 Task: Enable the option that enables local overrides.
Action: Mouse moved to (1218, 33)
Screenshot: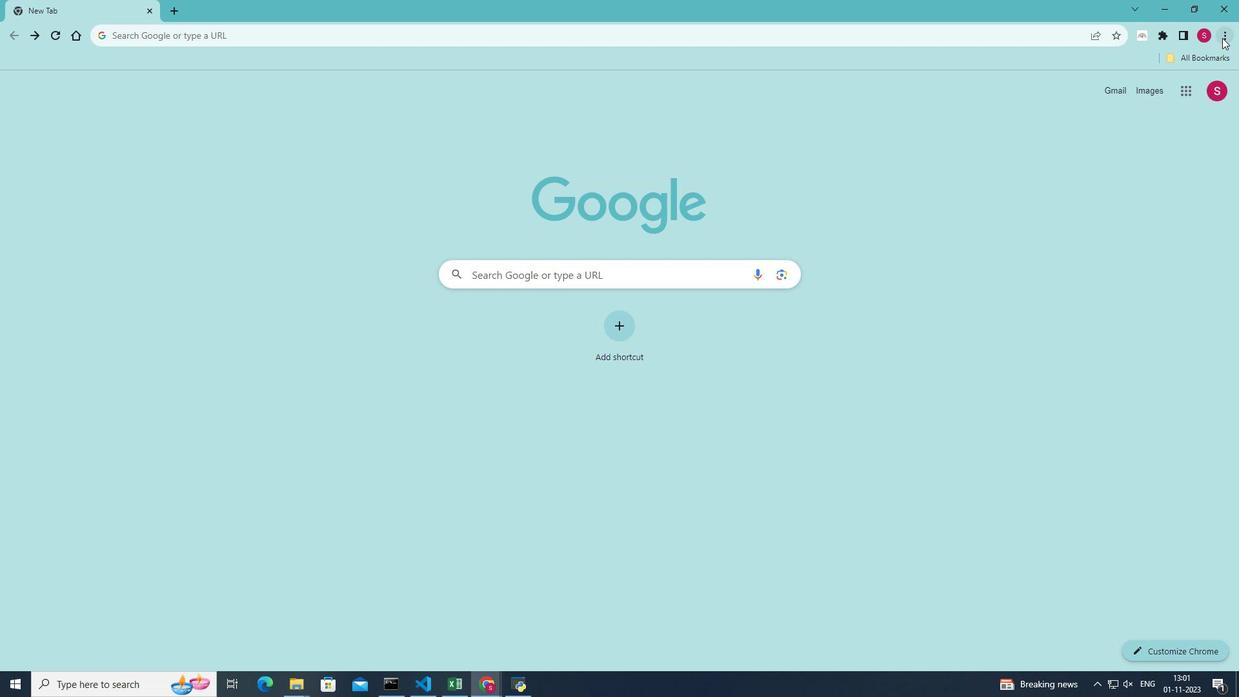
Action: Mouse pressed left at (1218, 33)
Screenshot: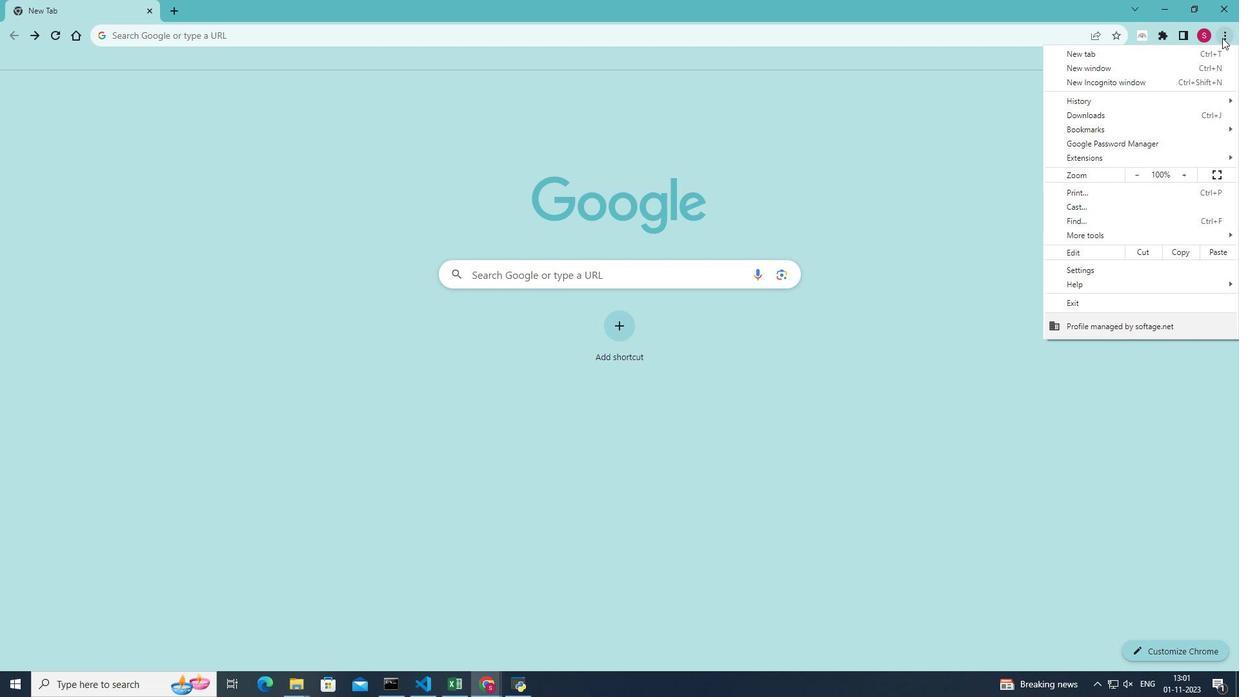 
Action: Mouse moved to (1098, 231)
Screenshot: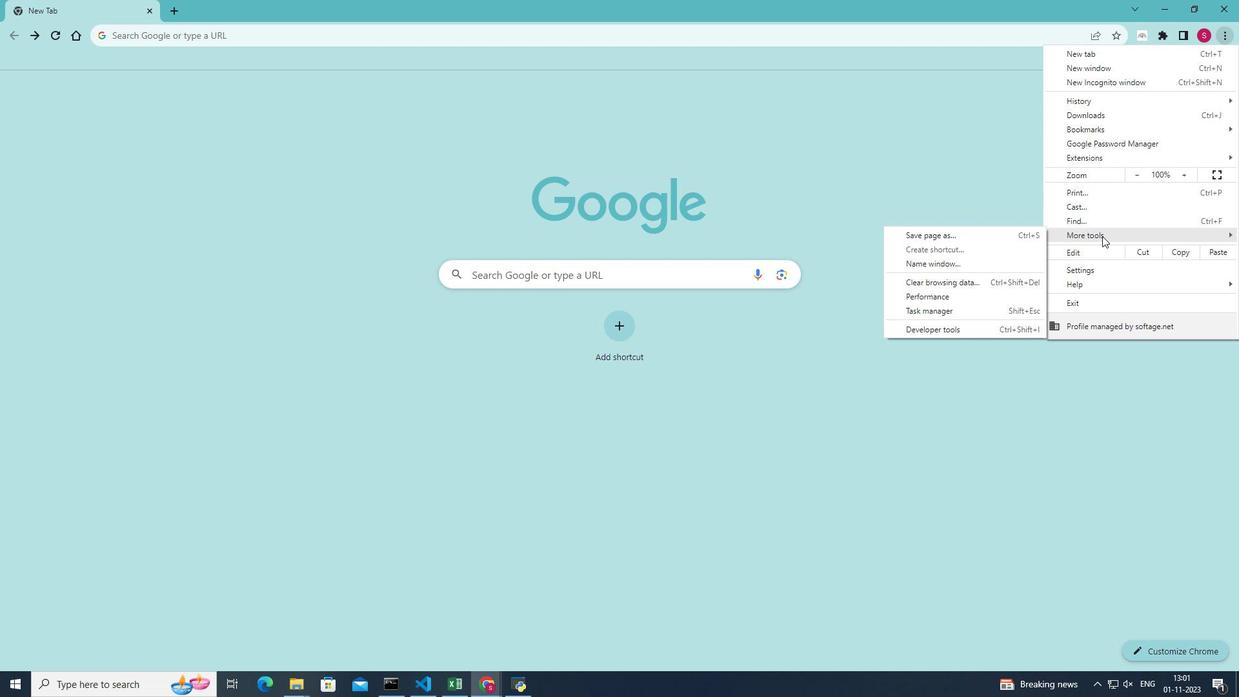 
Action: Mouse pressed left at (1098, 231)
Screenshot: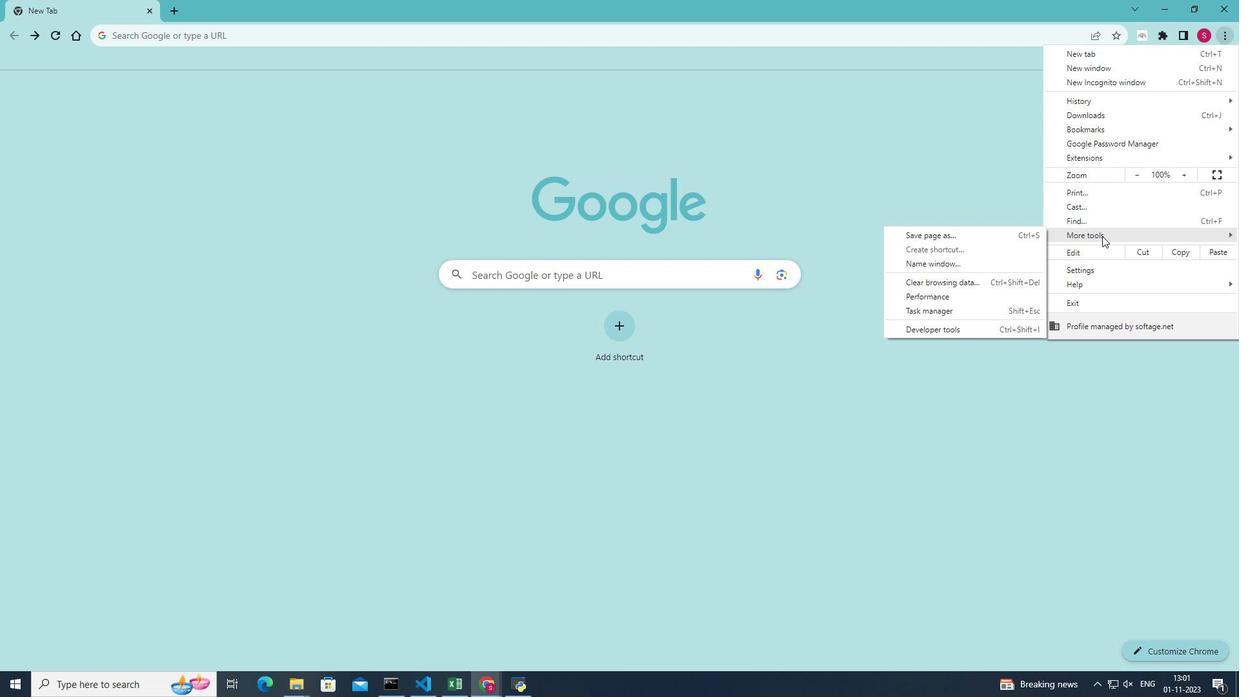 
Action: Mouse moved to (955, 329)
Screenshot: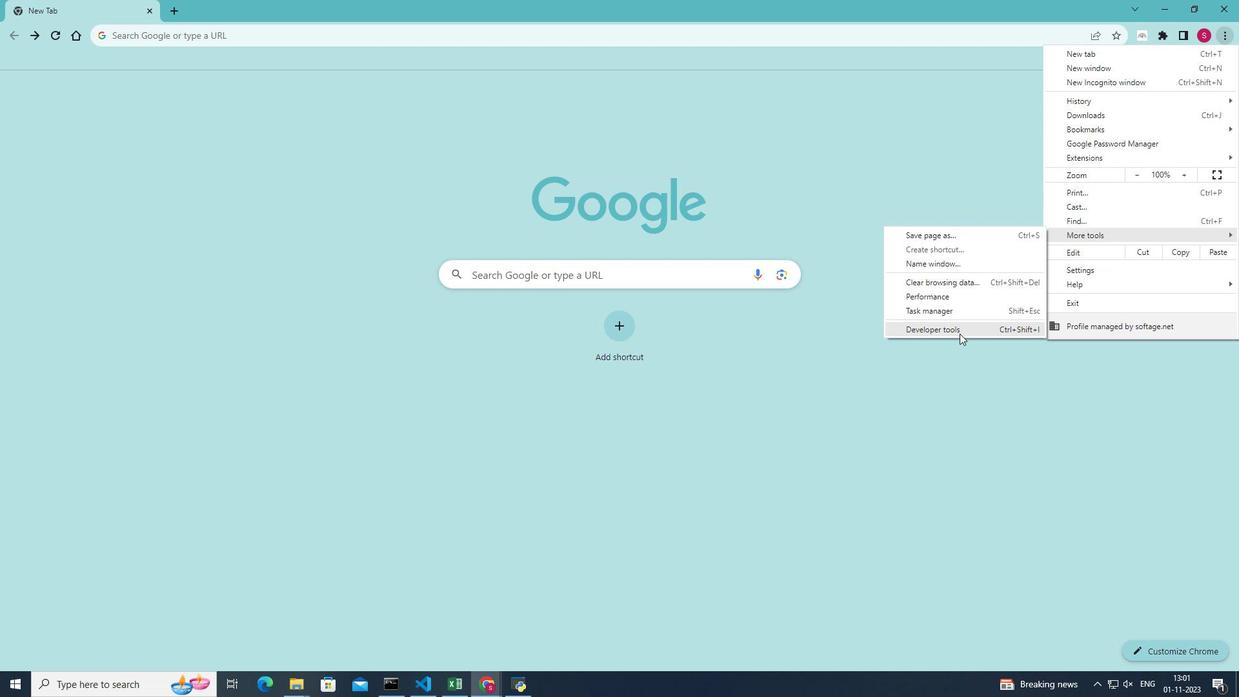 
Action: Mouse pressed left at (955, 329)
Screenshot: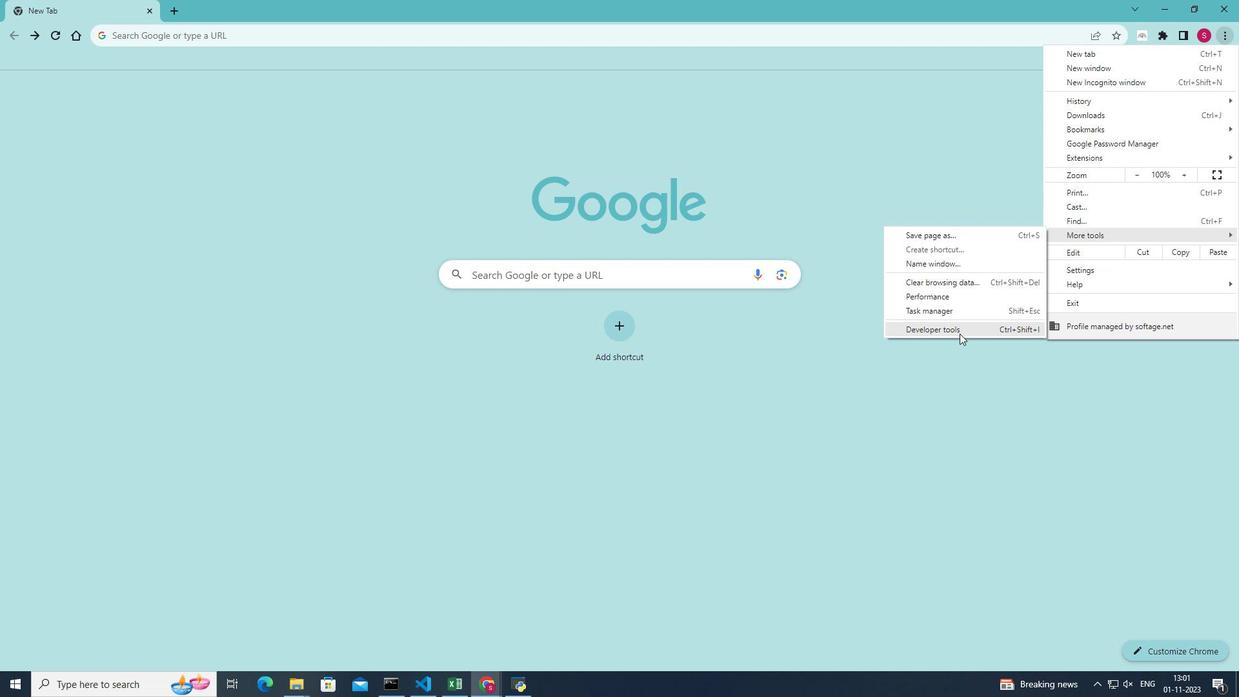 
Action: Mouse moved to (1184, 69)
Screenshot: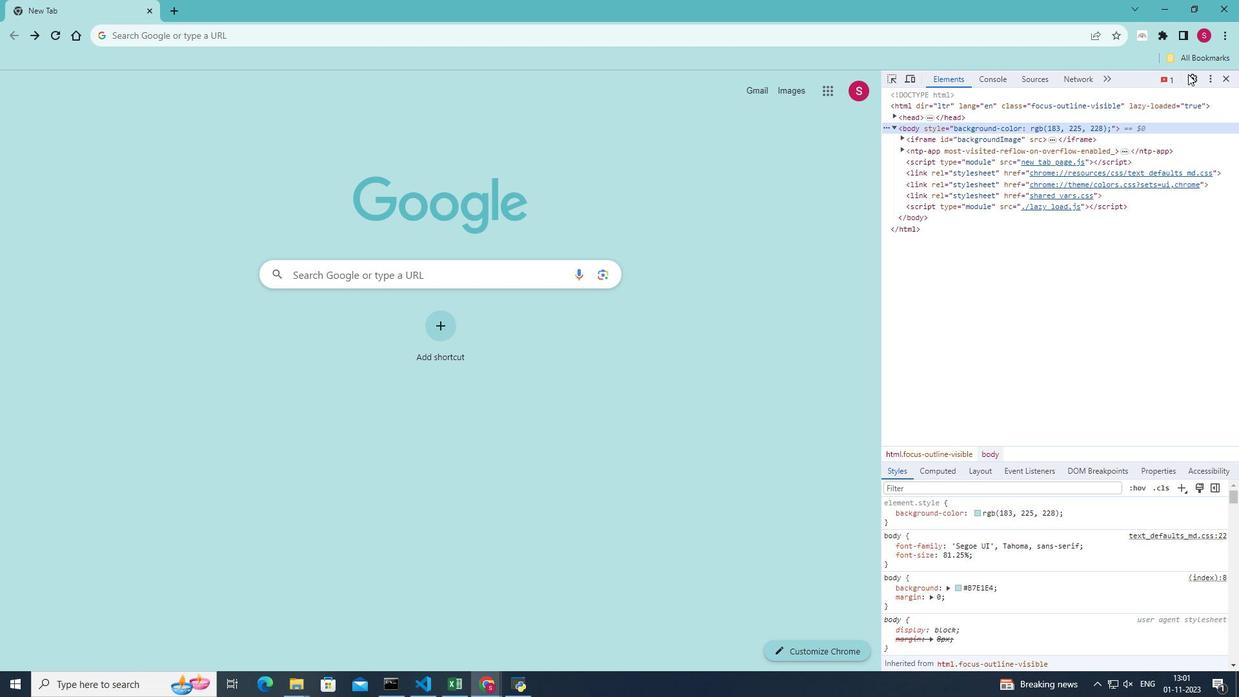 
Action: Mouse pressed left at (1184, 69)
Screenshot: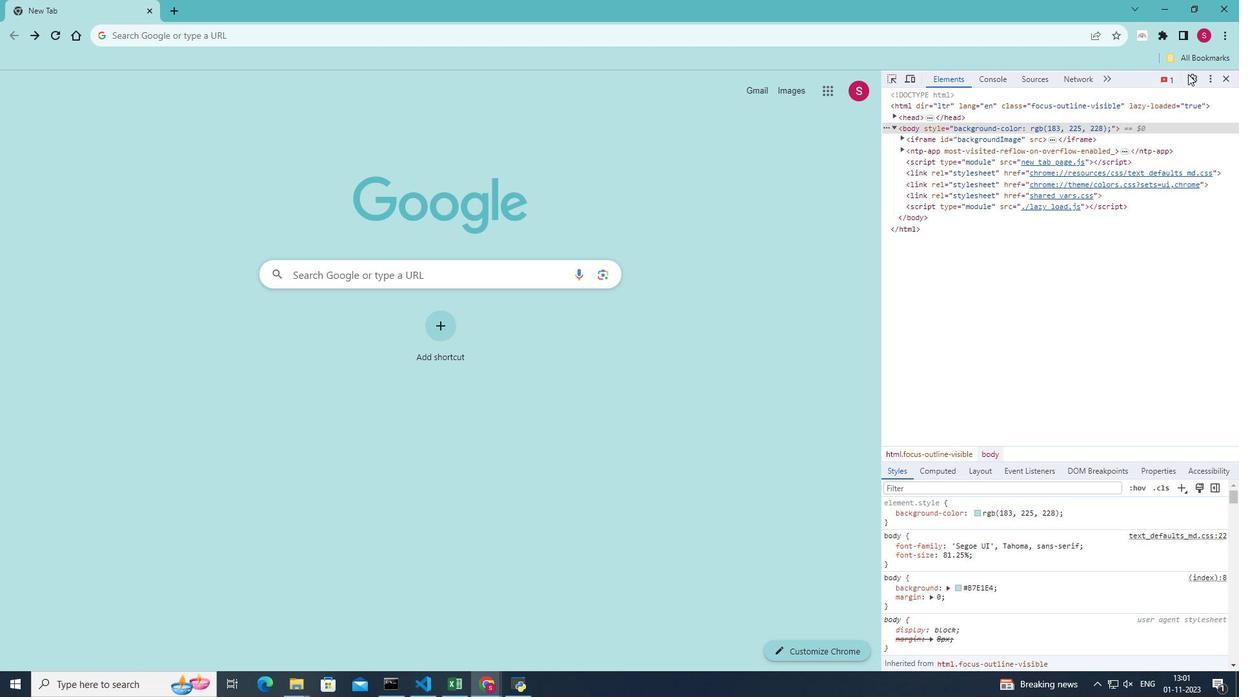 
Action: Mouse moved to (1217, 506)
Screenshot: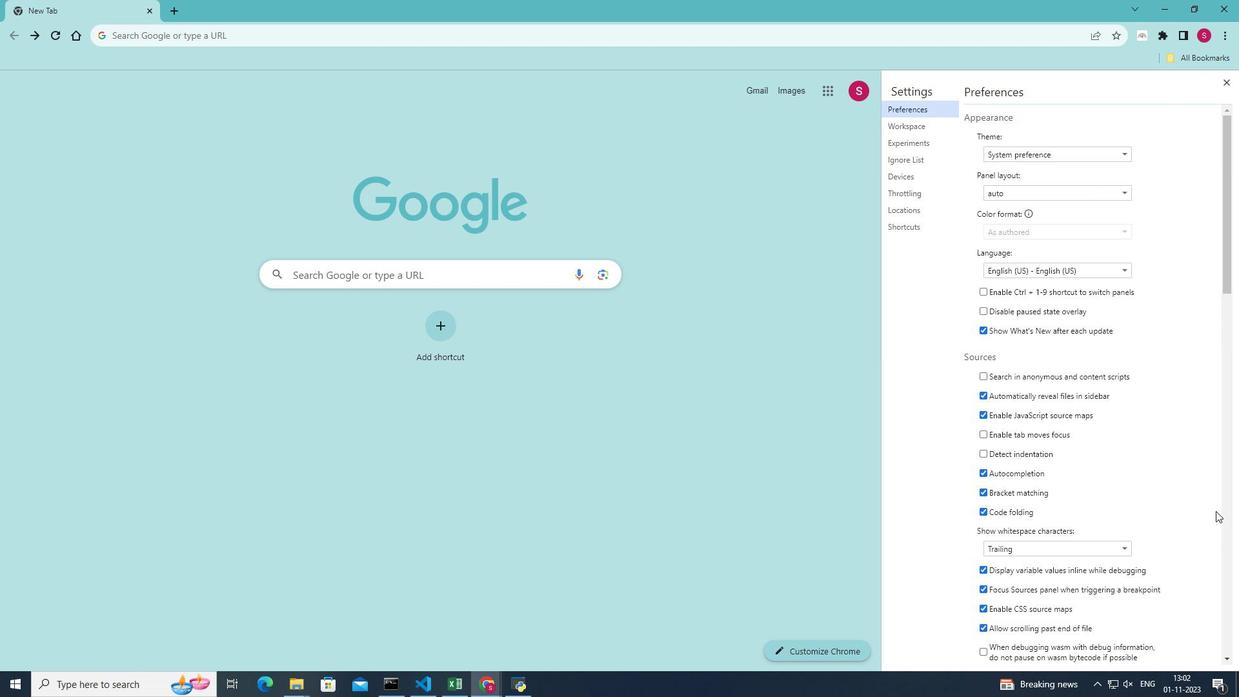 
Action: Mouse scrolled (1217, 506) with delta (0, 0)
Screenshot: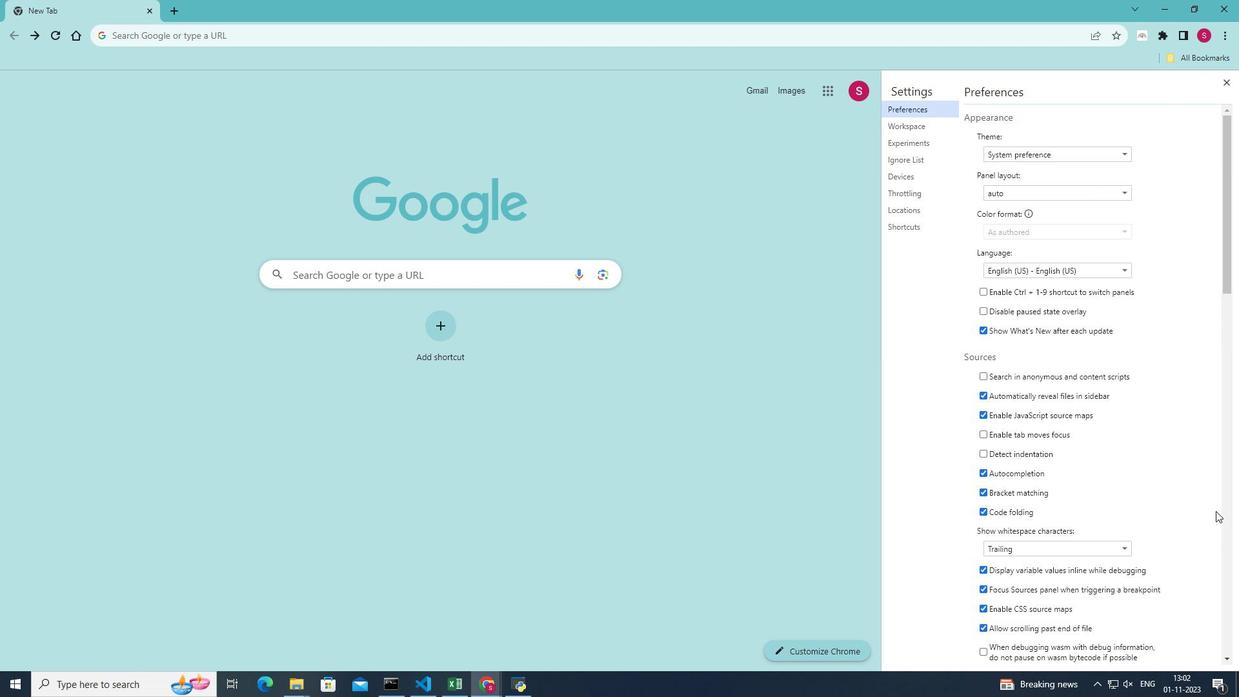 
Action: Mouse moved to (1210, 506)
Screenshot: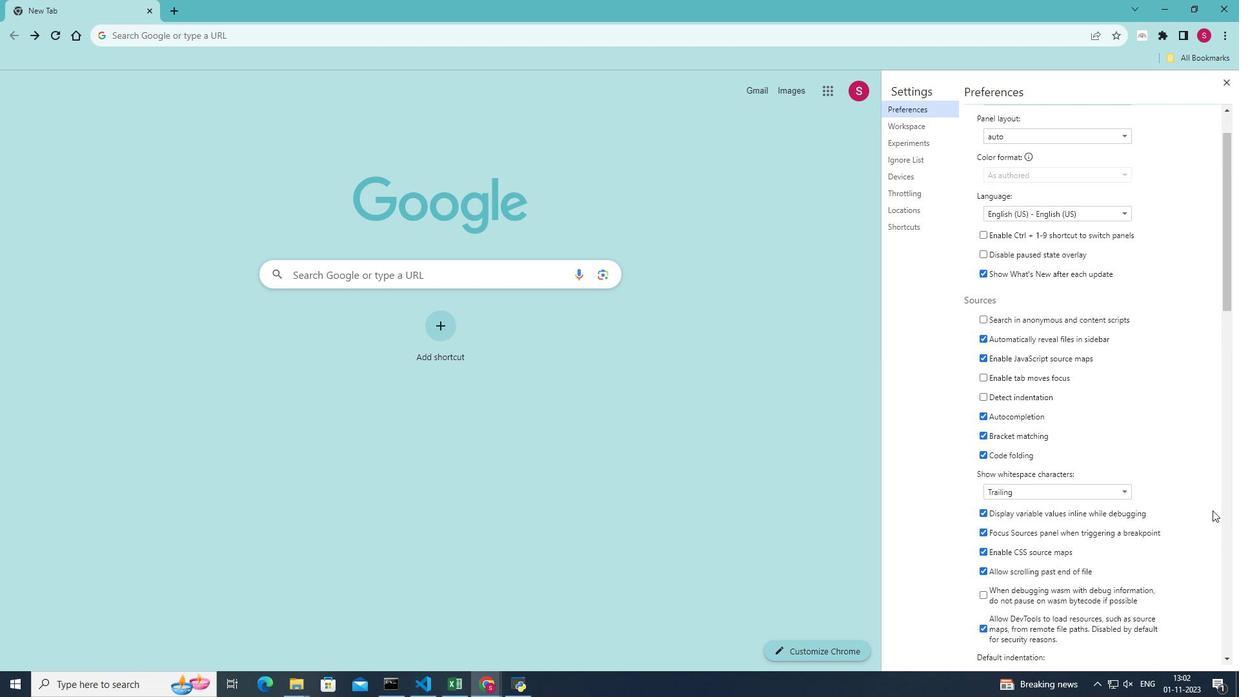
Action: Mouse scrolled (1210, 506) with delta (0, 0)
Screenshot: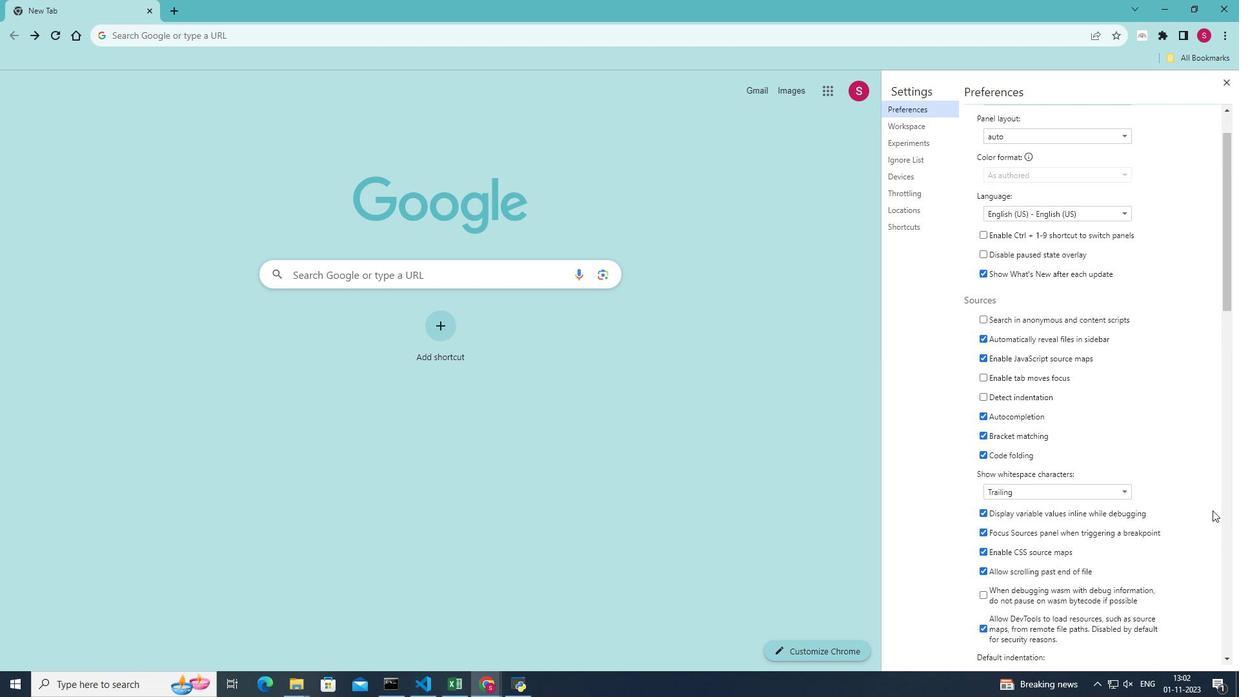 
Action: Mouse moved to (1209, 506)
Screenshot: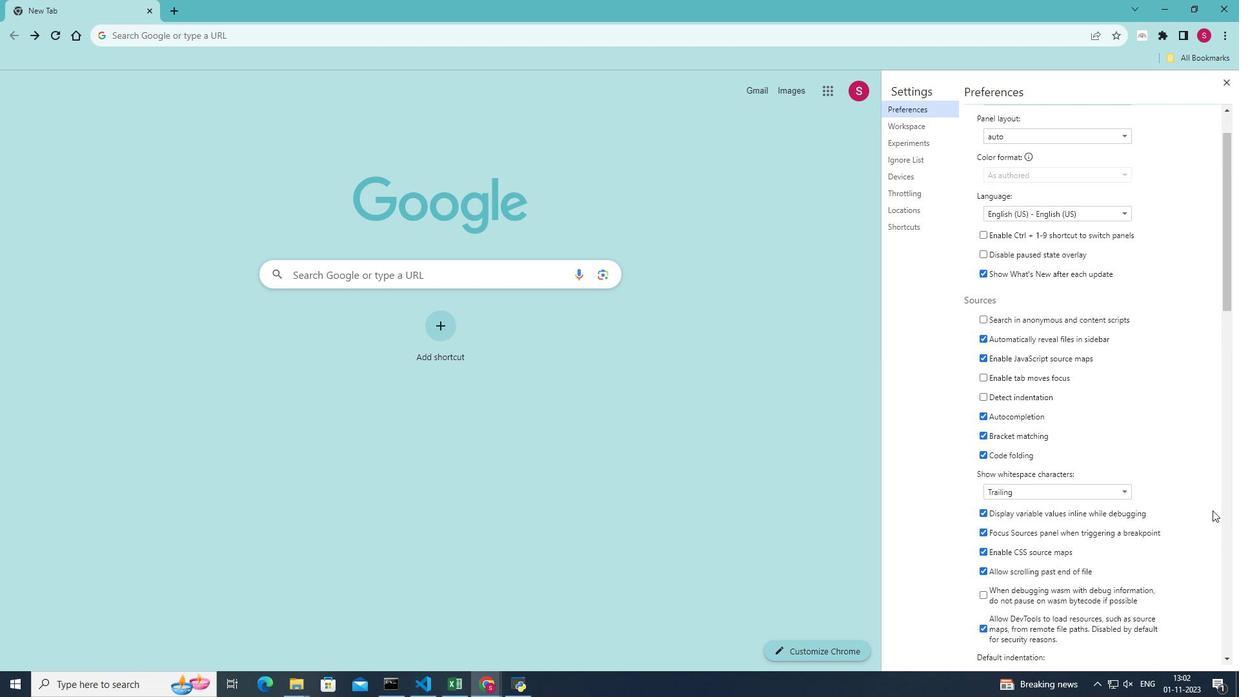 
Action: Mouse scrolled (1209, 506) with delta (0, 0)
Screenshot: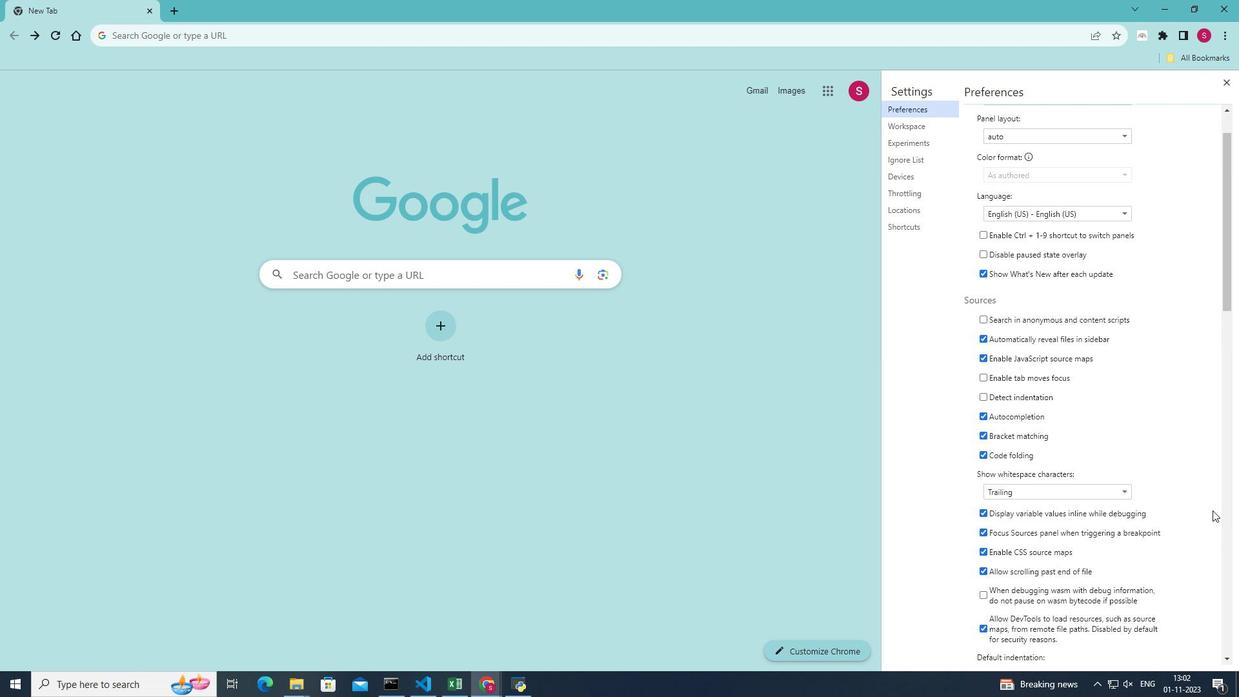 
Action: Mouse moved to (1209, 506)
Screenshot: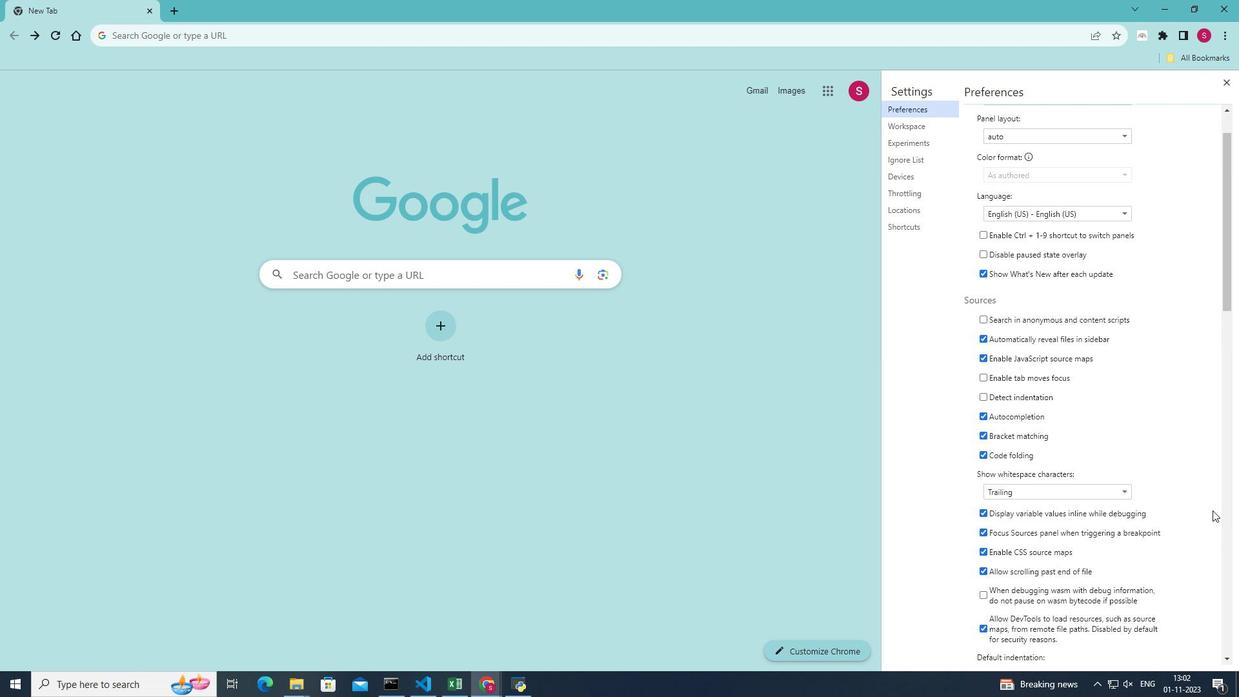 
Action: Mouse scrolled (1209, 506) with delta (0, 0)
Screenshot: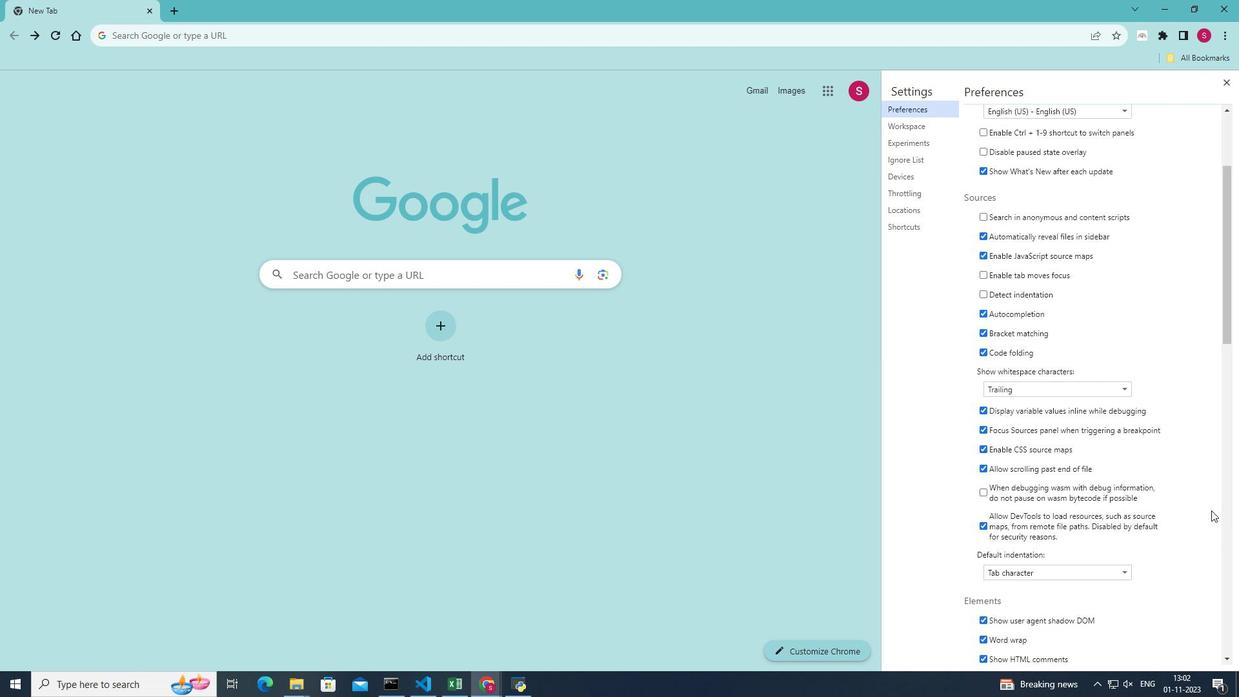 
Action: Mouse moved to (1208, 506)
Screenshot: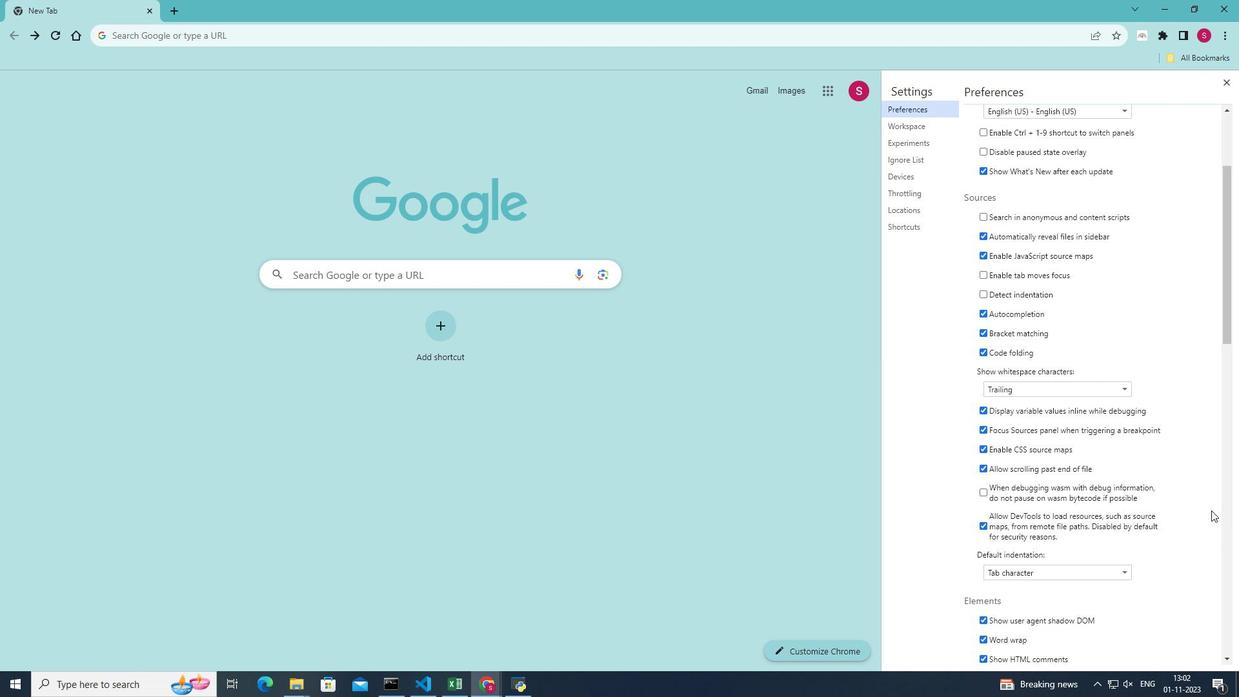 
Action: Mouse scrolled (1208, 505) with delta (0, 0)
Screenshot: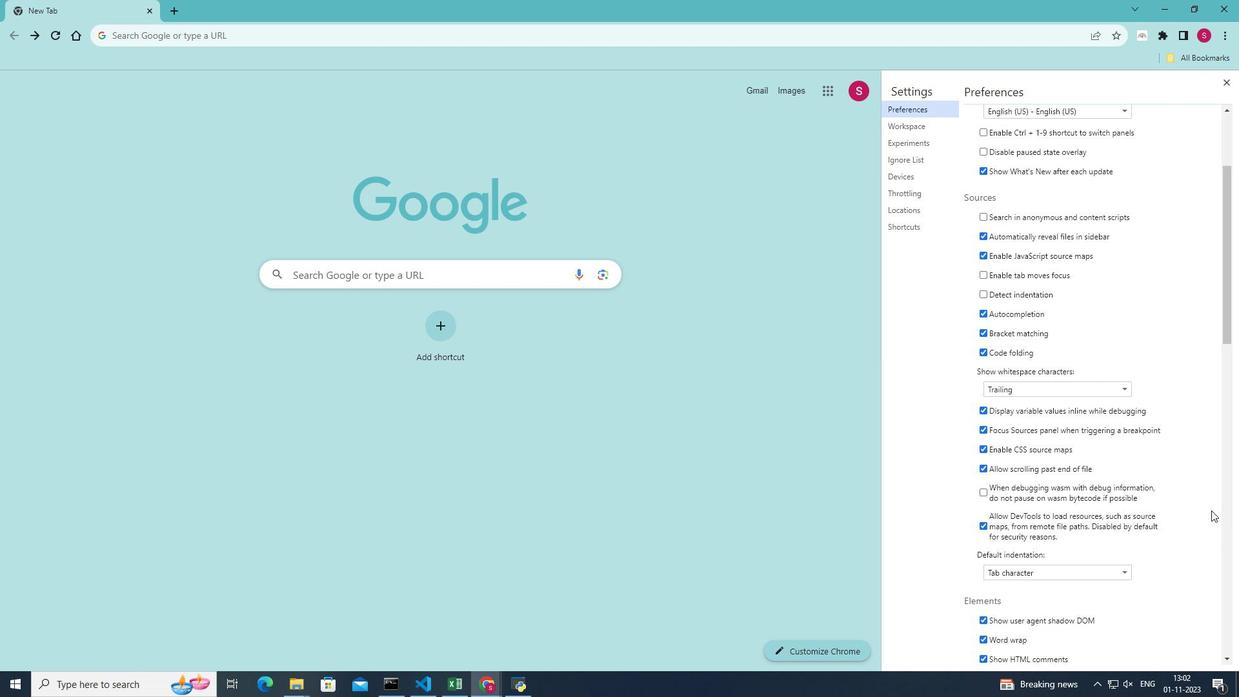 
Action: Mouse moved to (1199, 502)
Screenshot: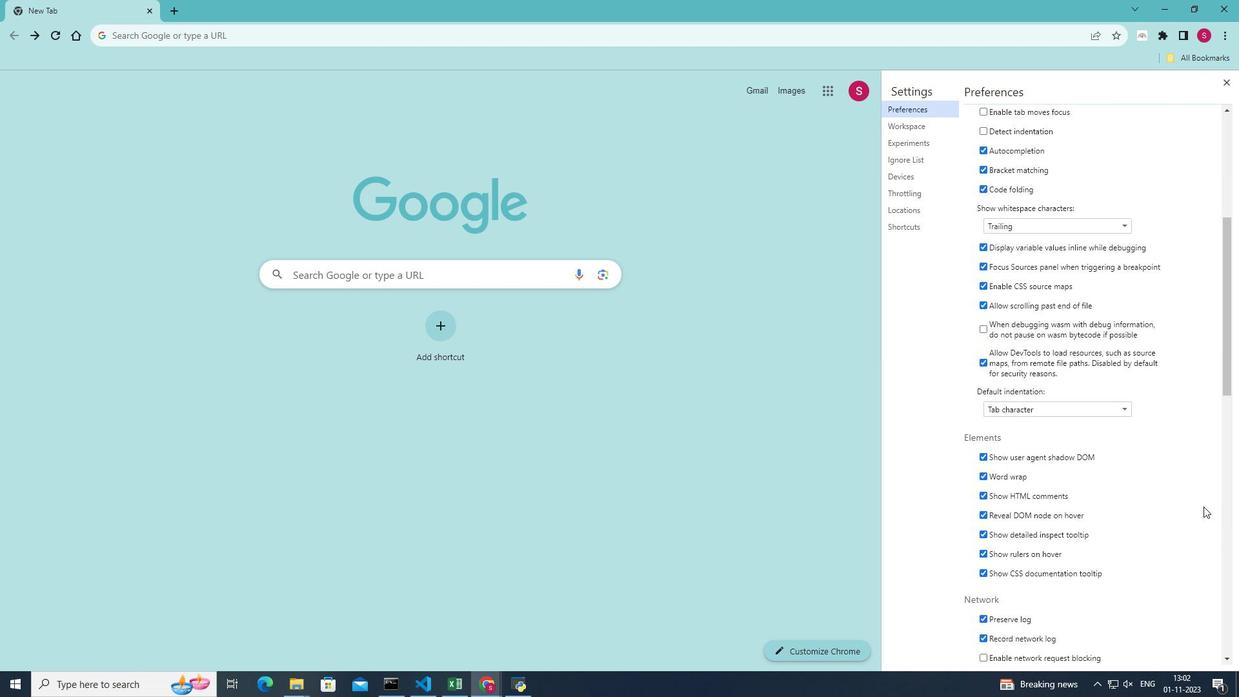 
Action: Mouse scrolled (1199, 501) with delta (0, 0)
Screenshot: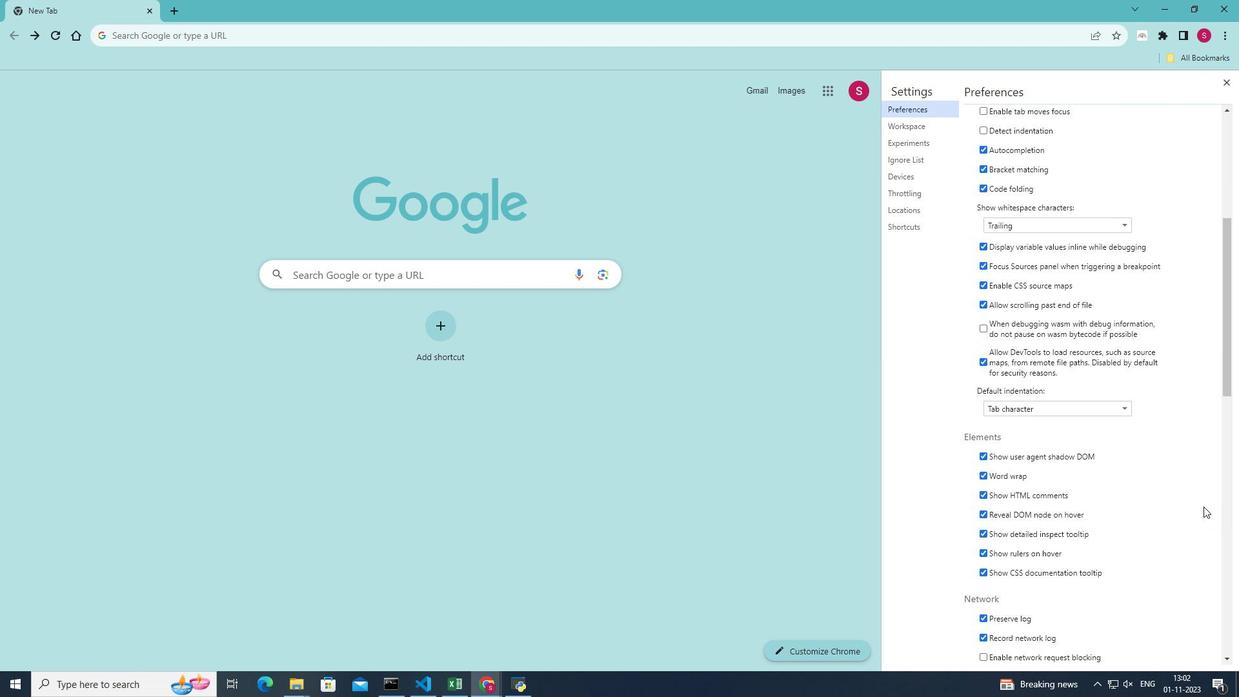 
Action: Mouse scrolled (1199, 501) with delta (0, 0)
Screenshot: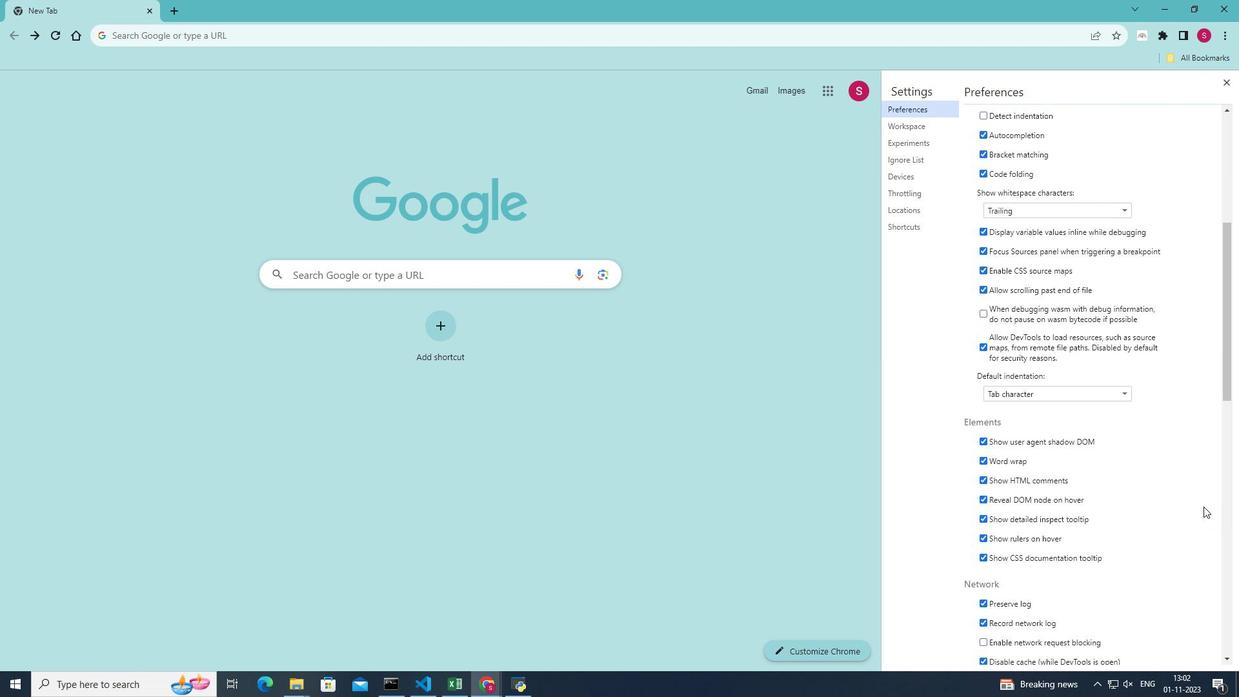 
Action: Mouse scrolled (1199, 501) with delta (0, 0)
Screenshot: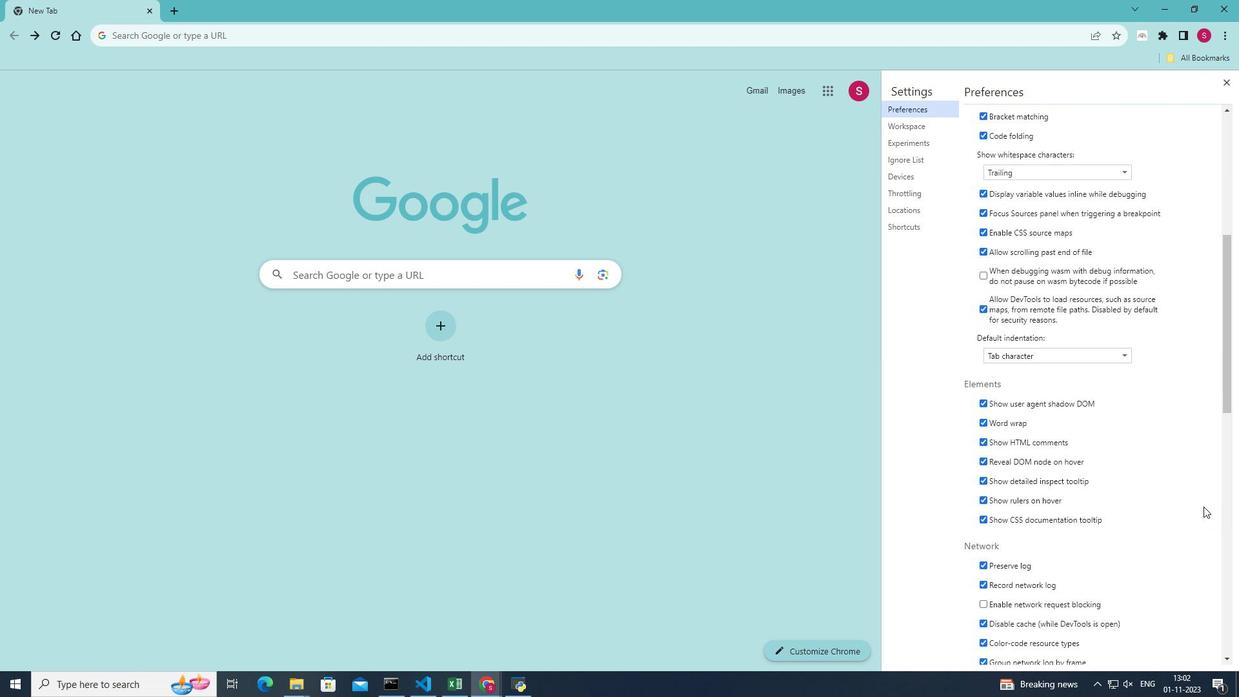 
Action: Mouse scrolled (1199, 501) with delta (0, 0)
Screenshot: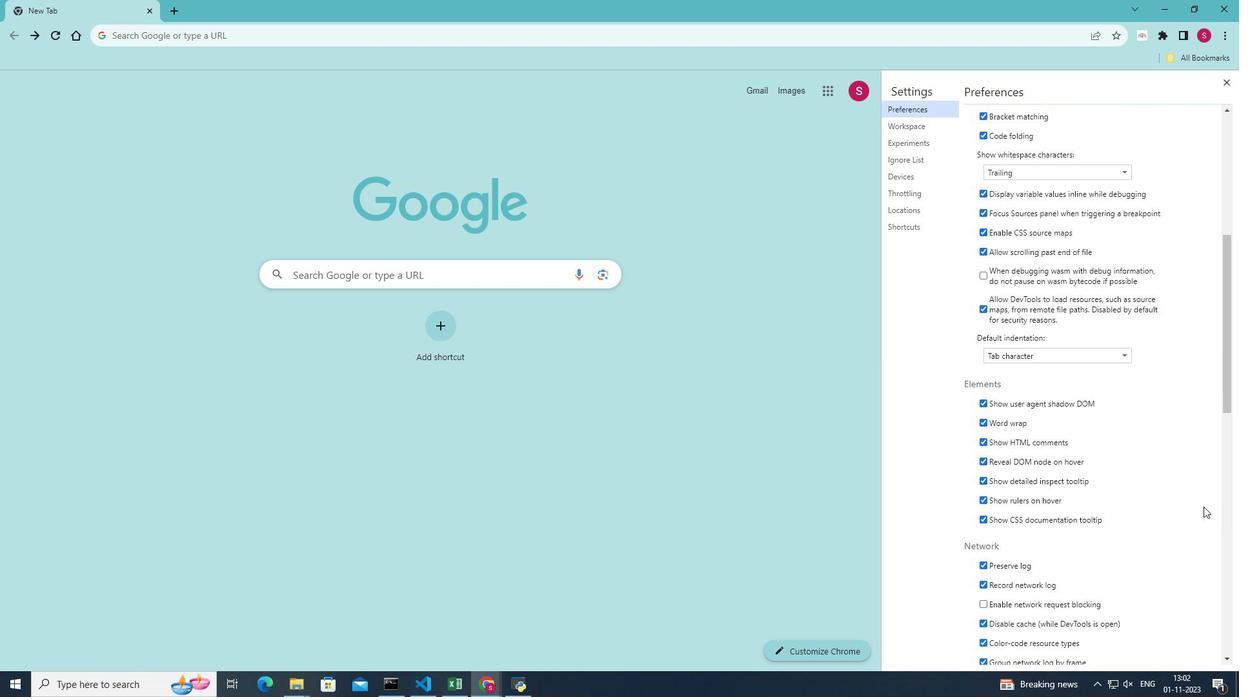 
Action: Mouse scrolled (1199, 501) with delta (0, 0)
Screenshot: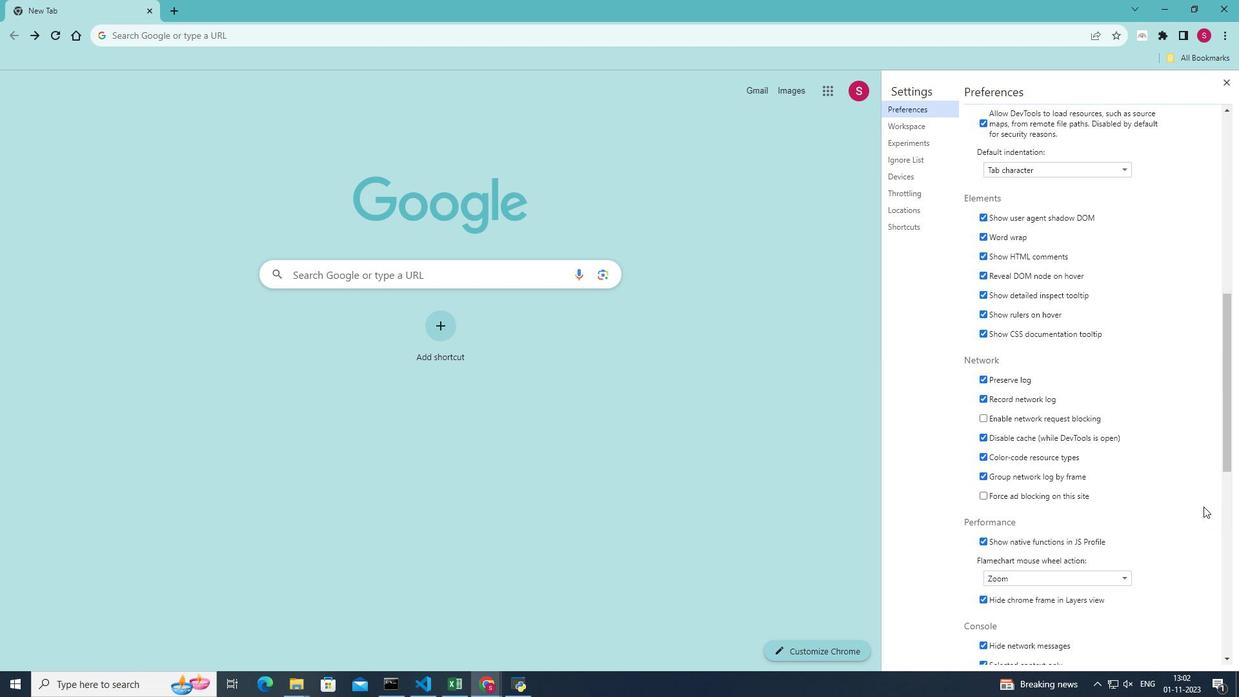 
Action: Mouse scrolled (1199, 501) with delta (0, 0)
Screenshot: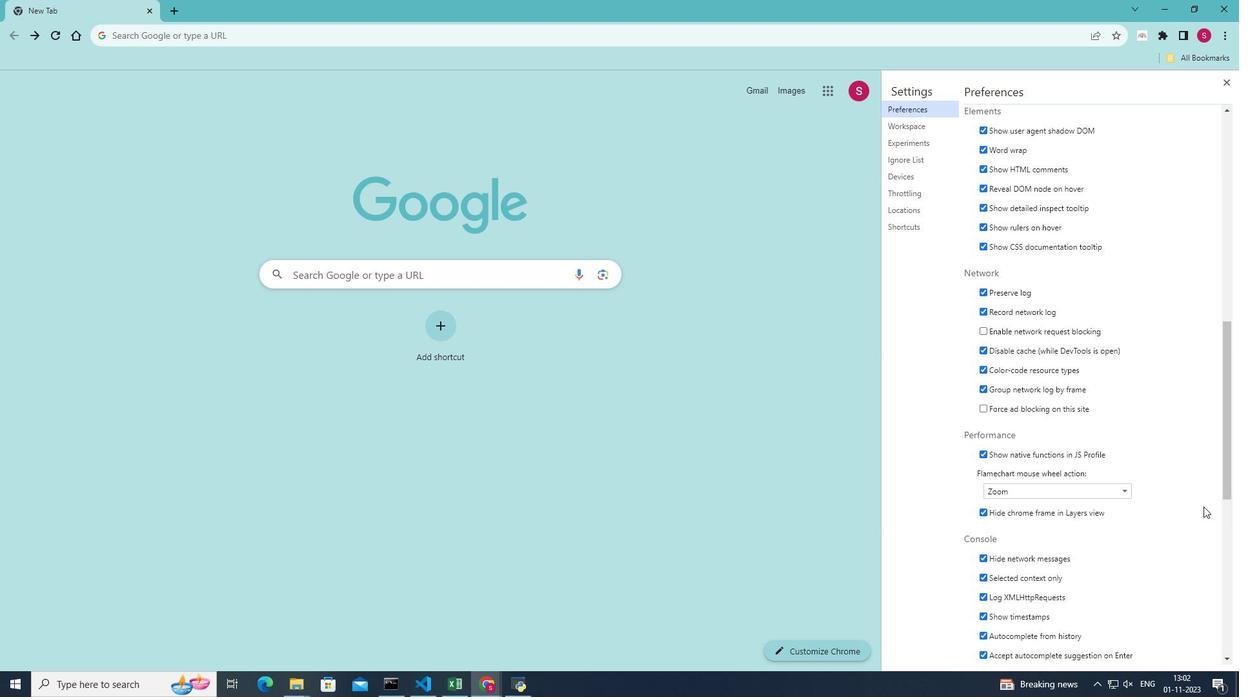
Action: Mouse scrolled (1199, 501) with delta (0, 0)
Screenshot: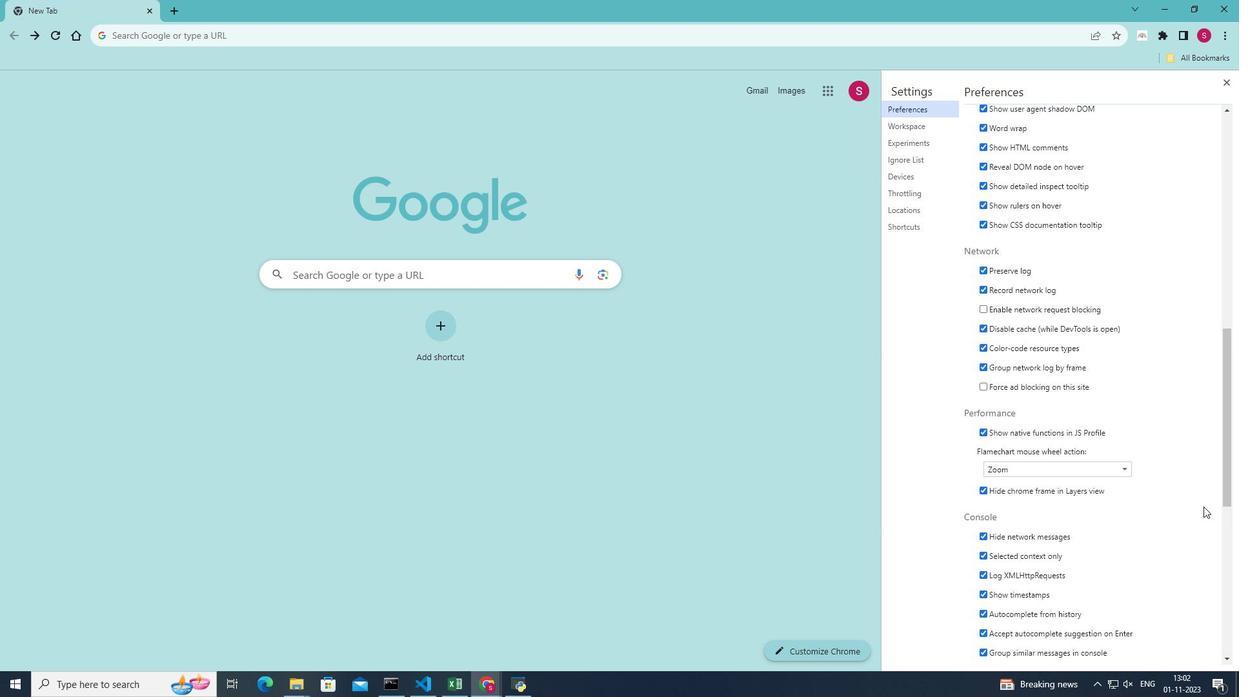
Action: Mouse scrolled (1199, 501) with delta (0, 0)
Screenshot: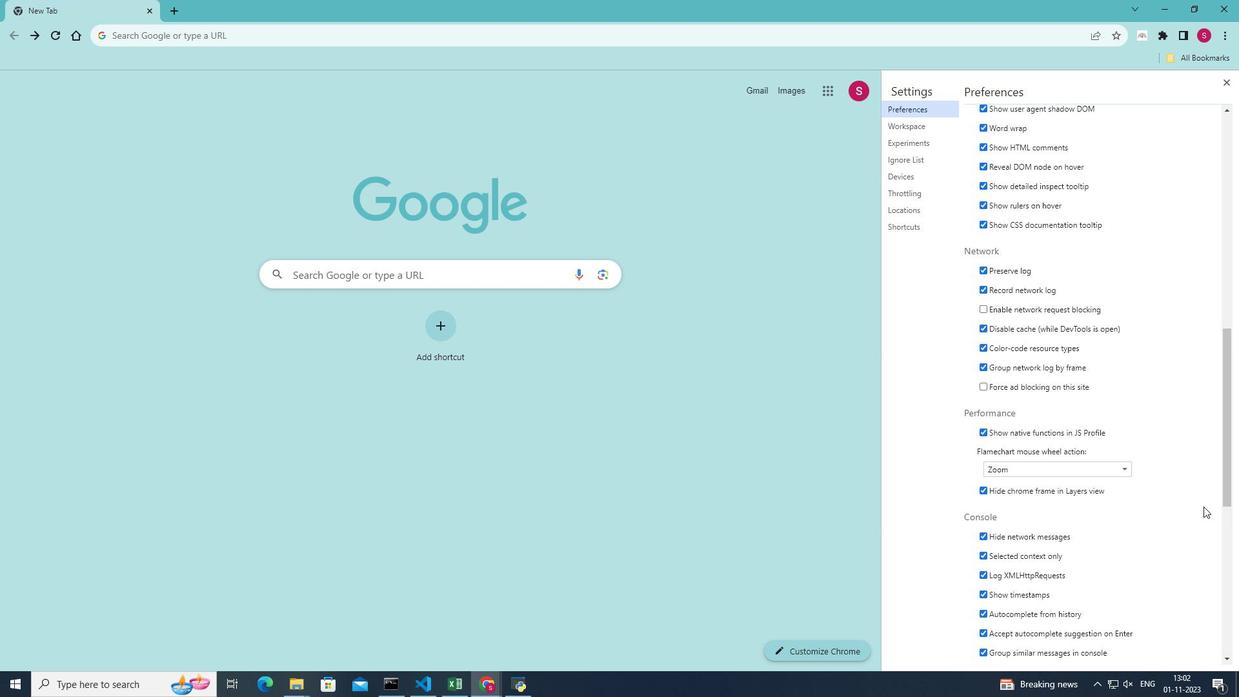 
Action: Mouse scrolled (1199, 501) with delta (0, 0)
Screenshot: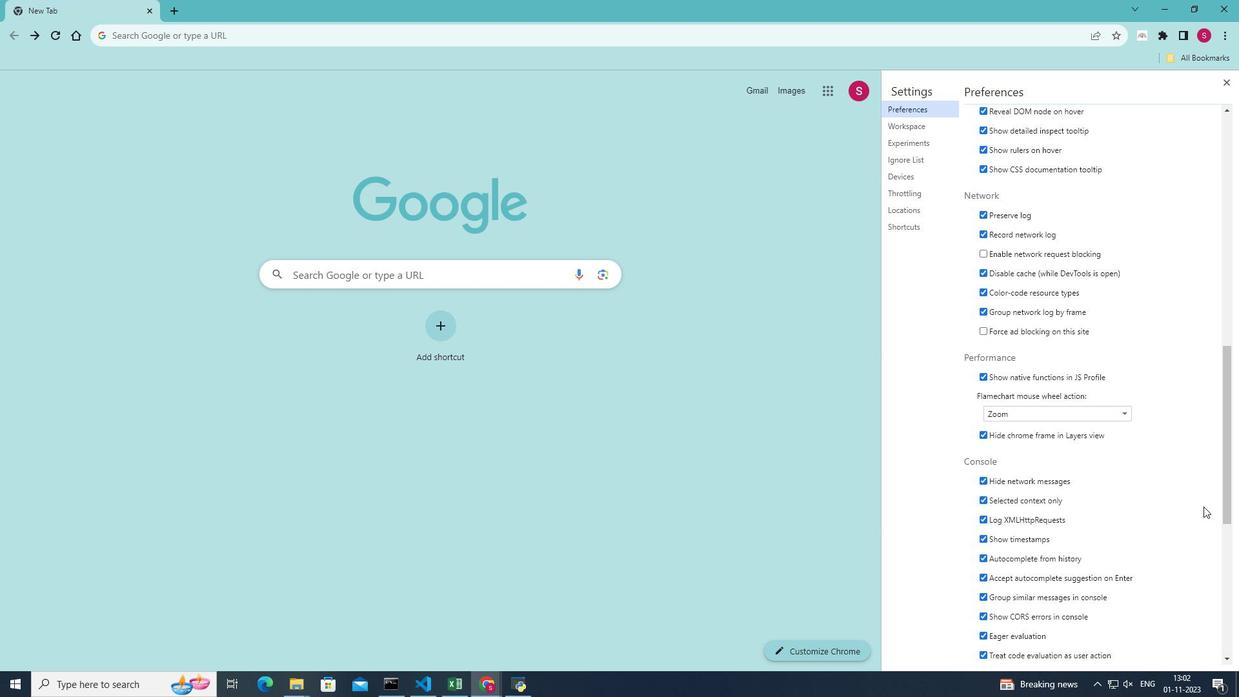 
Action: Mouse scrolled (1199, 501) with delta (0, 0)
Screenshot: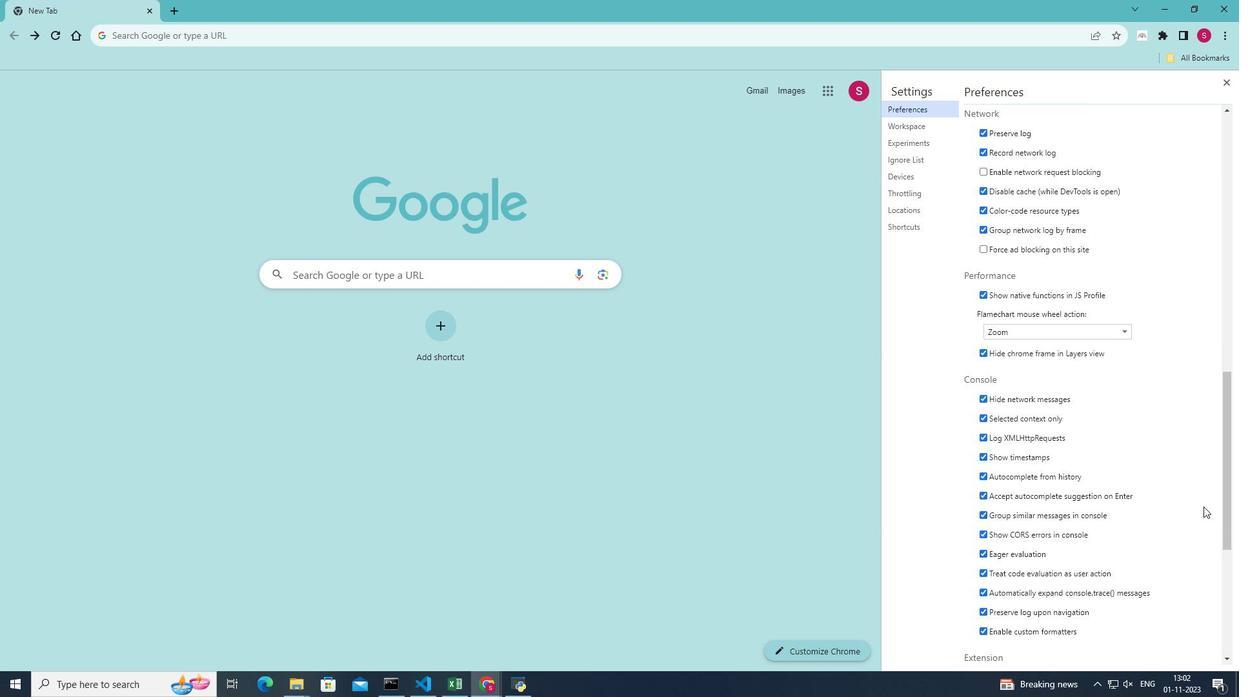 
Action: Mouse moved to (976, 578)
Screenshot: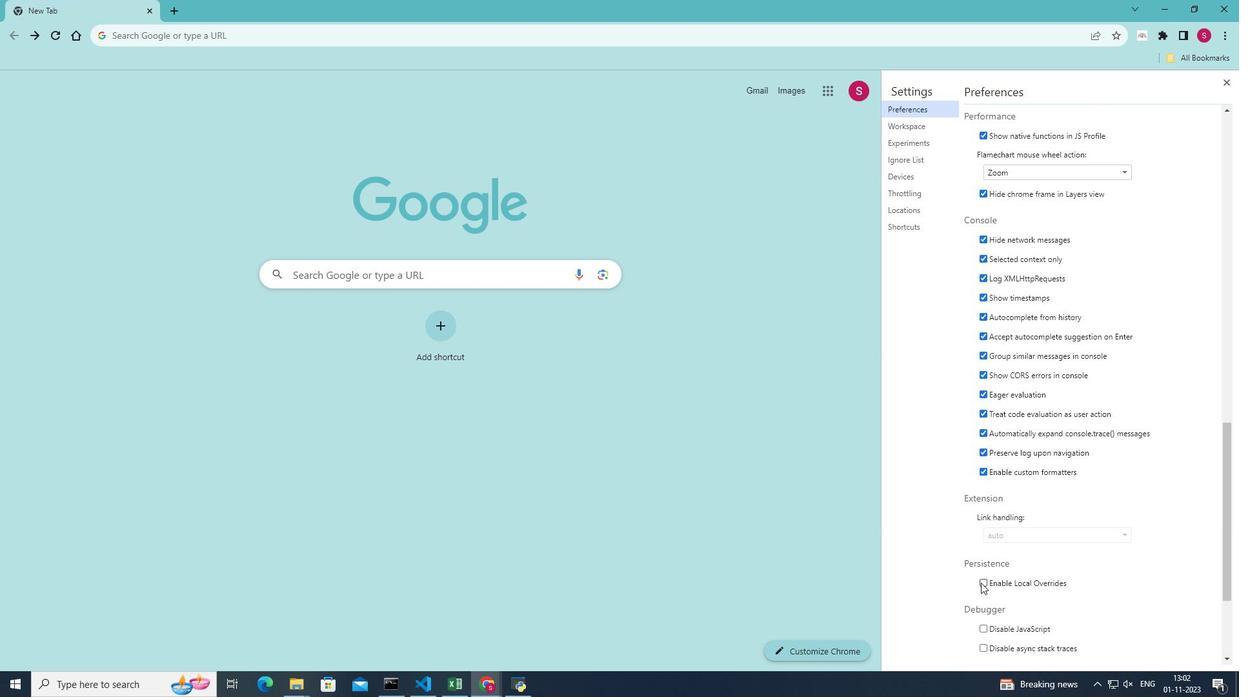 
Action: Mouse pressed left at (976, 578)
Screenshot: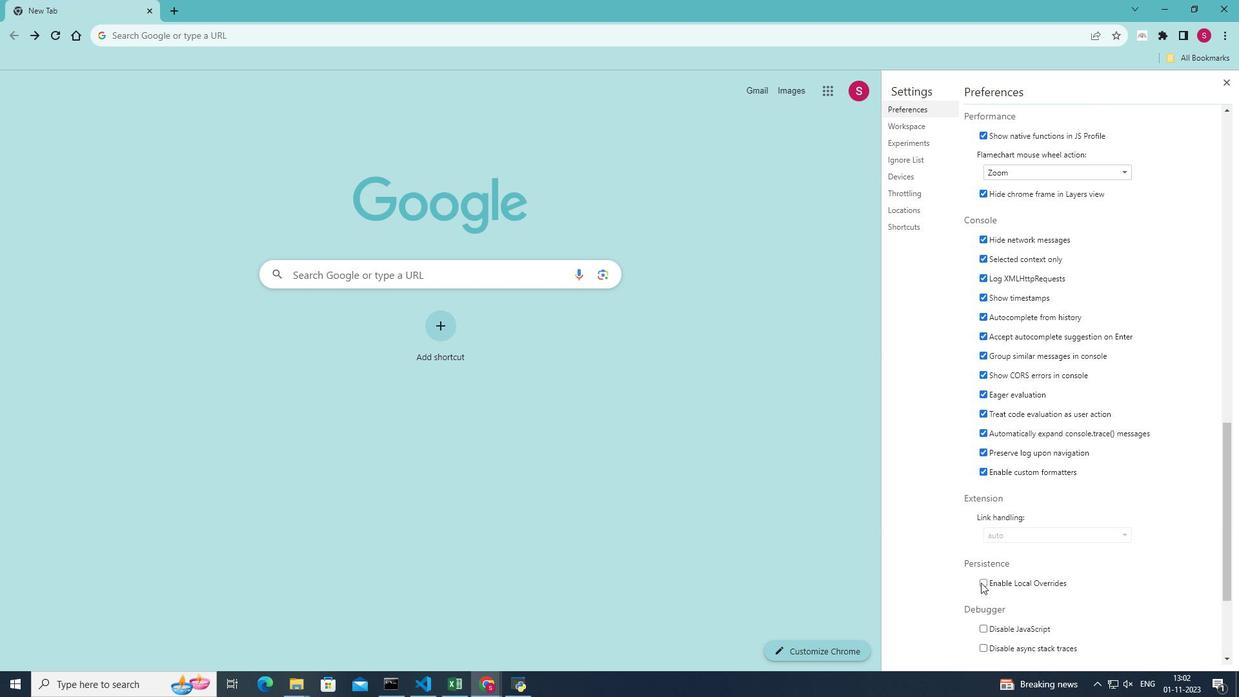 
Action: Mouse moved to (1105, 397)
Screenshot: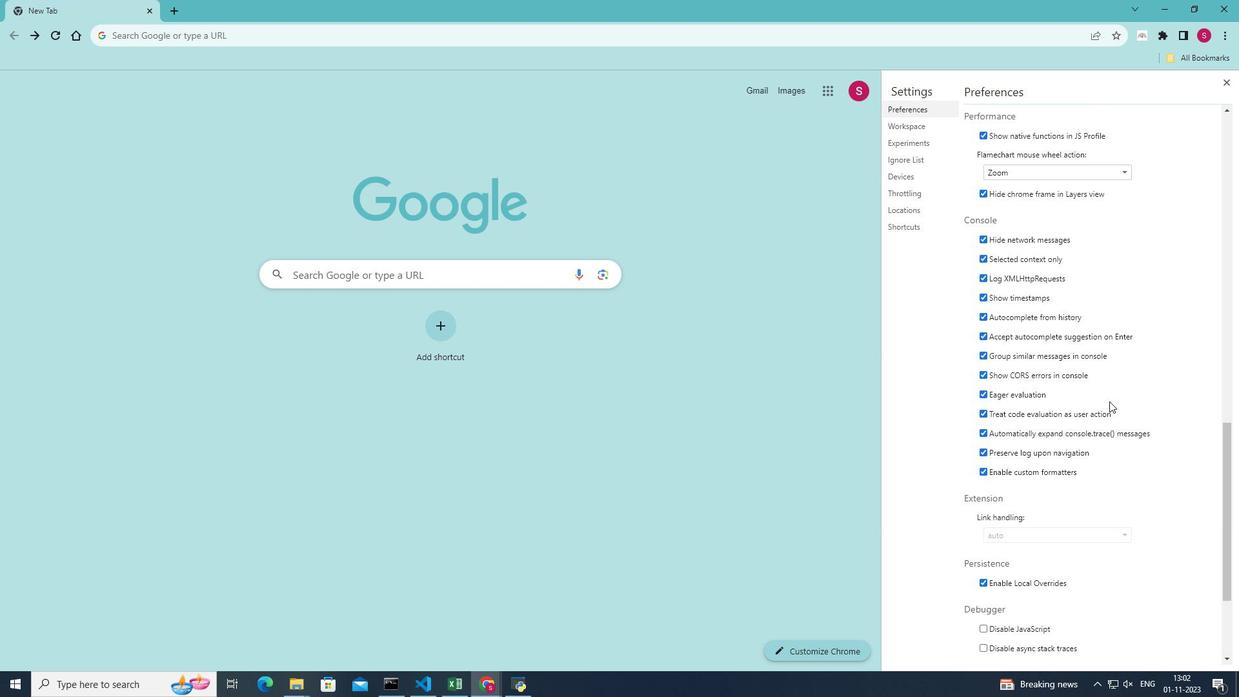 
